 Task: By URL the image from the format menu Text "Taj Mahal".
Action: Mouse moved to (129, 62)
Screenshot: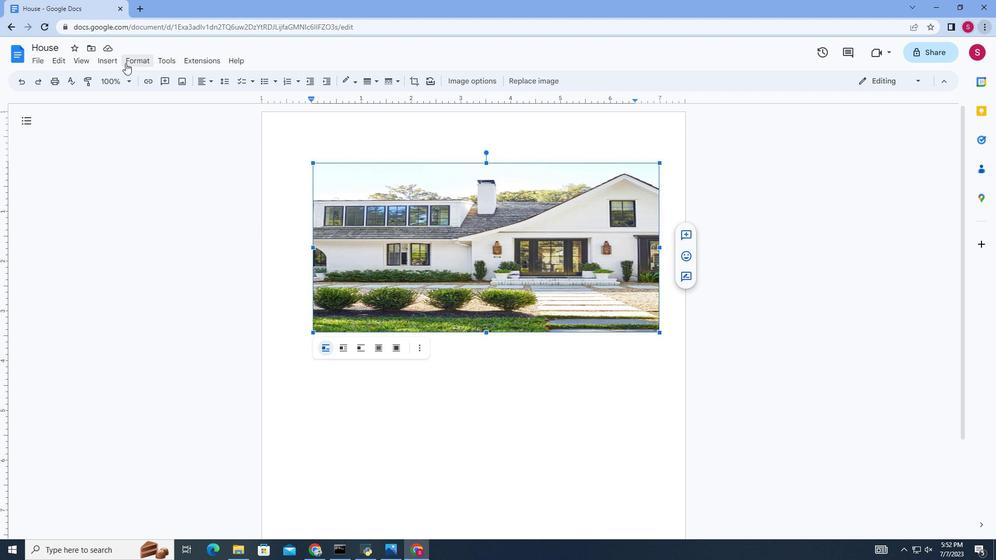 
Action: Mouse pressed left at (129, 62)
Screenshot: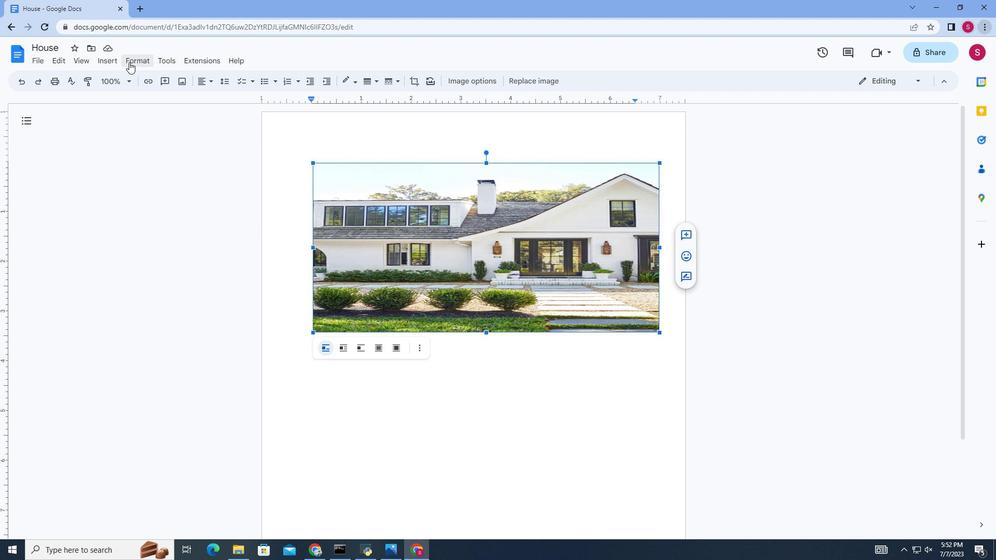 
Action: Mouse moved to (484, 361)
Screenshot: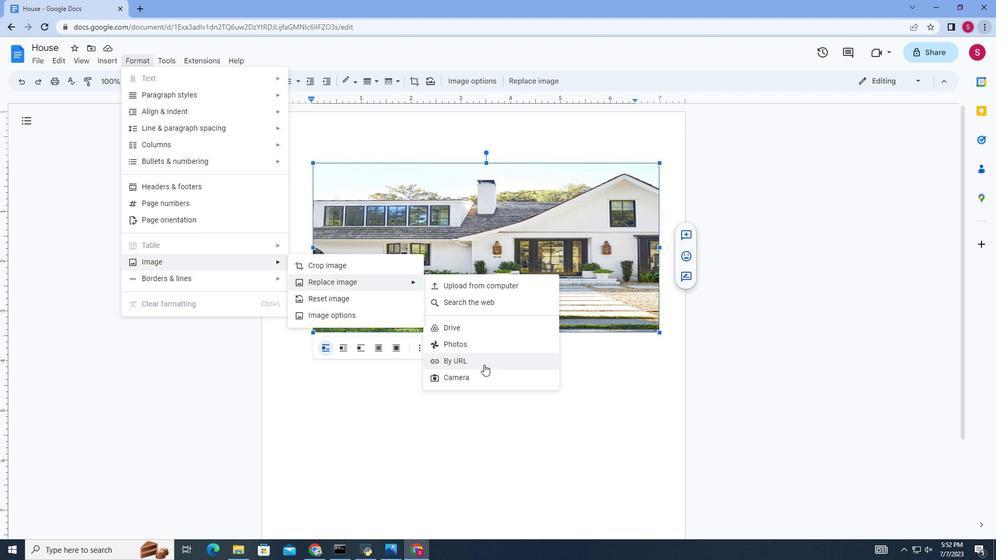 
Action: Mouse pressed left at (484, 361)
Screenshot: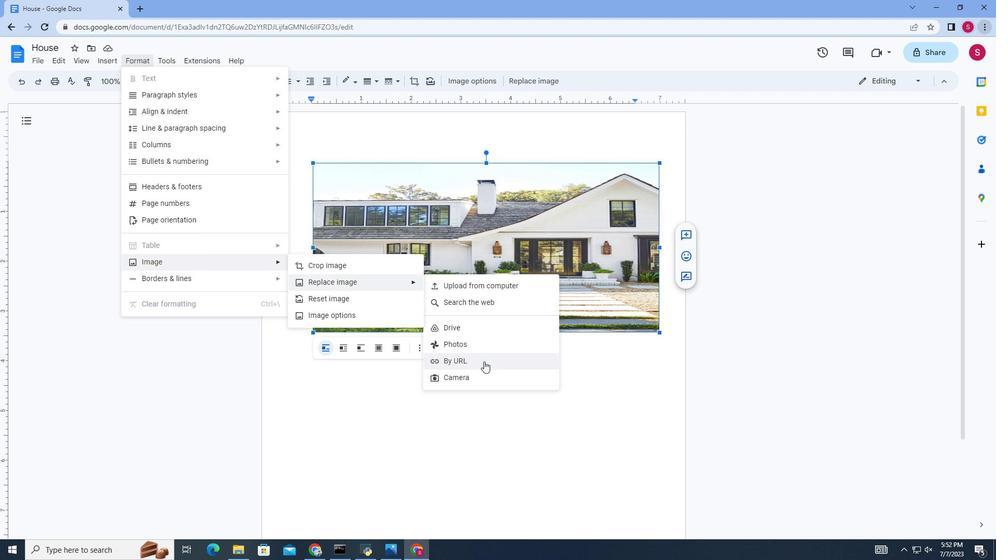 
Action: Mouse moved to (442, 271)
Screenshot: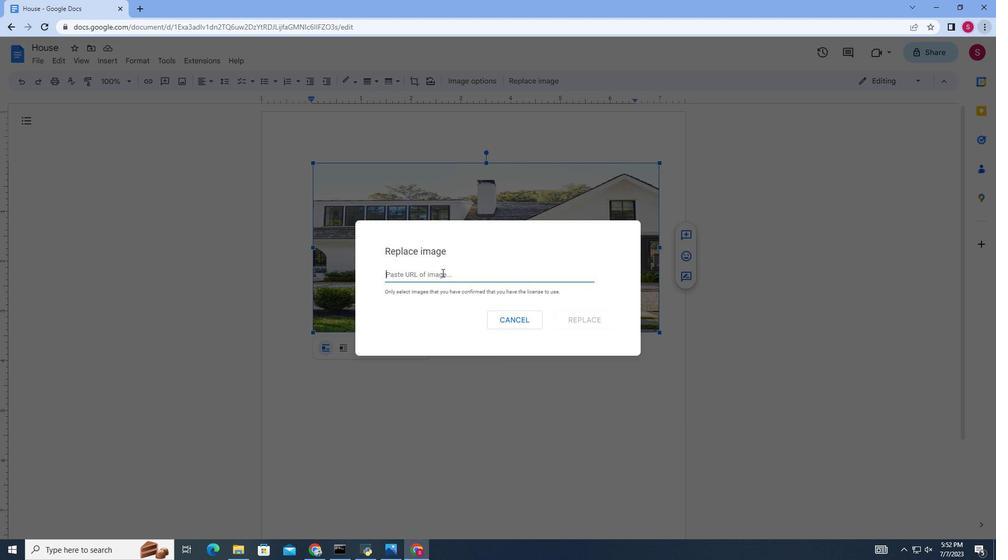 
Action: Key pressed ctrl+V
Screenshot: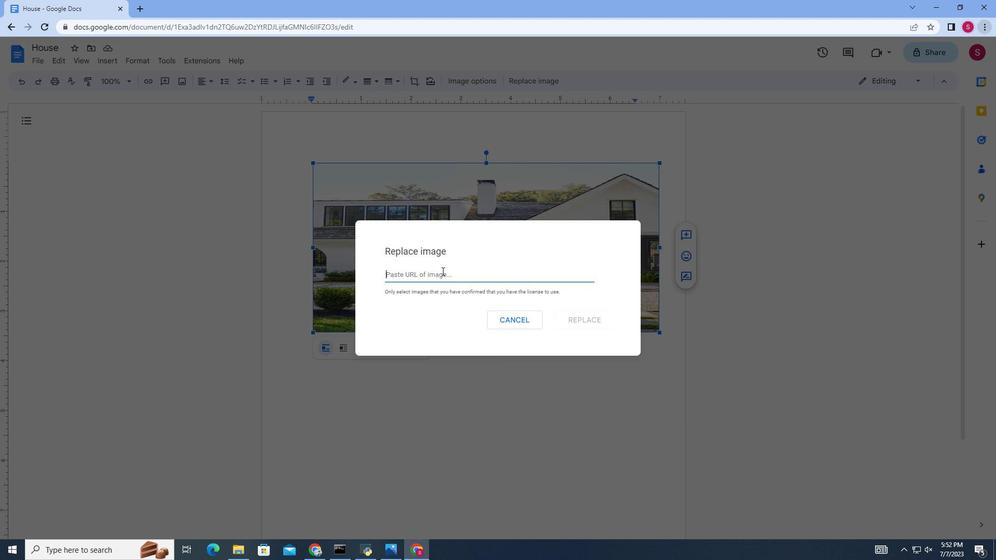 
Action: Mouse moved to (582, 377)
Screenshot: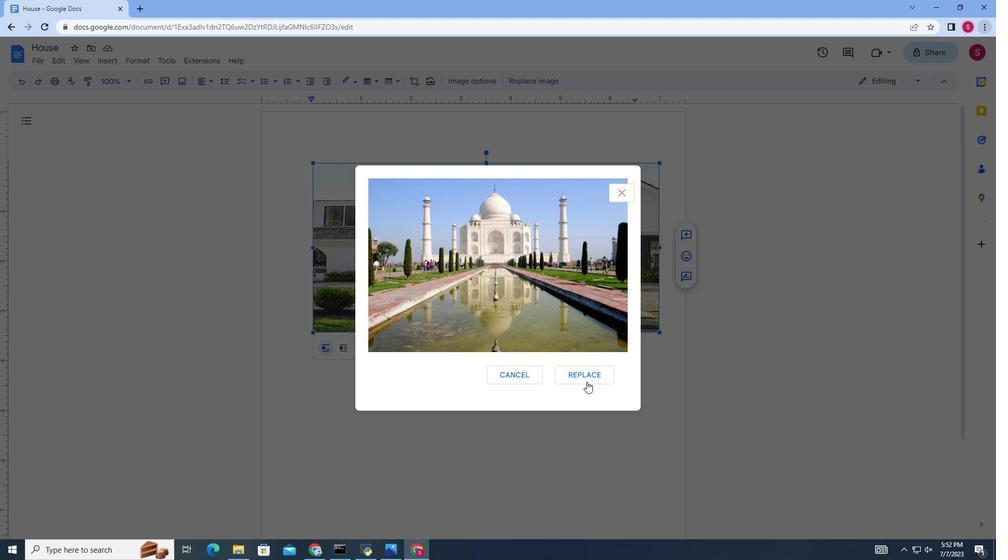 
Action: Mouse pressed left at (582, 377)
Screenshot: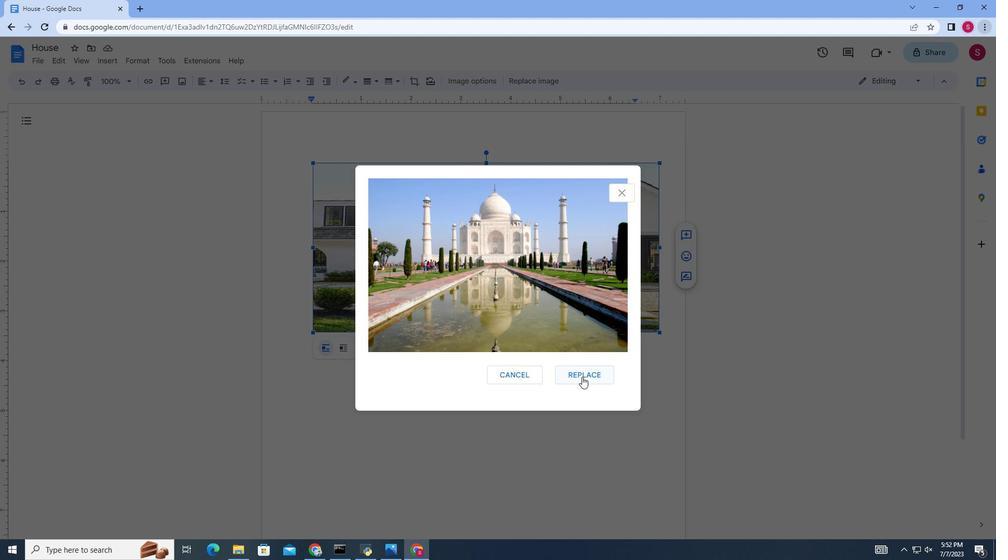 
